 Task: Show all the properites of the current webpage.
Action: Mouse moved to (959, 25)
Screenshot: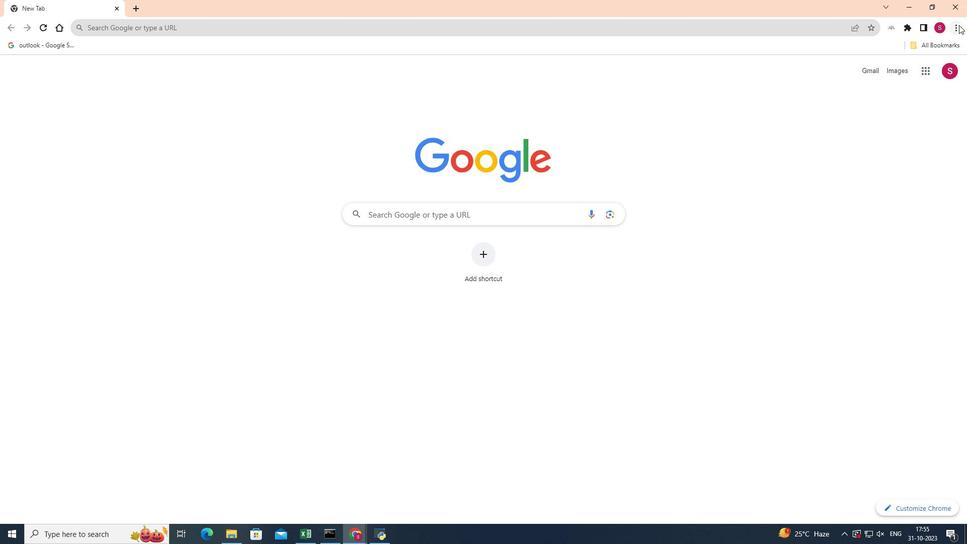 
Action: Mouse pressed left at (959, 25)
Screenshot: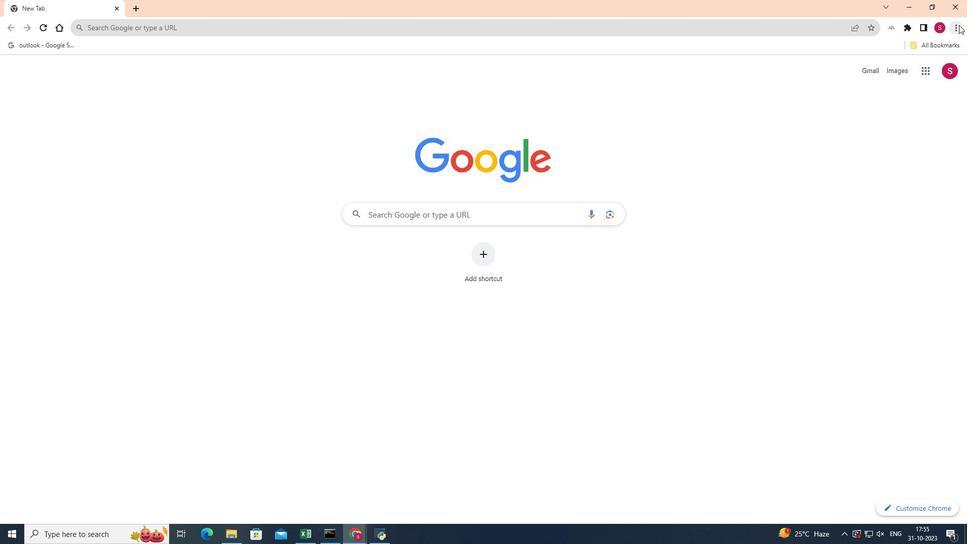 
Action: Mouse moved to (865, 182)
Screenshot: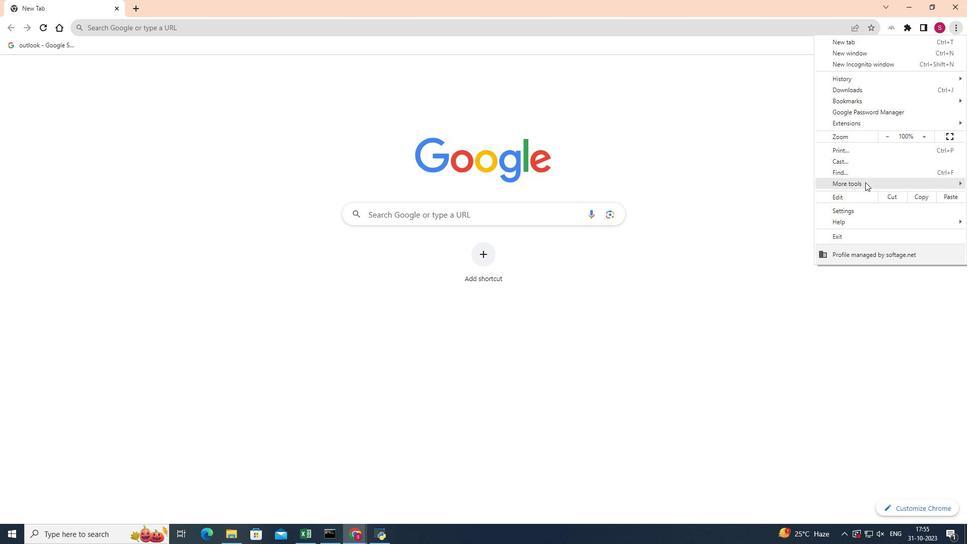 
Action: Mouse pressed left at (865, 182)
Screenshot: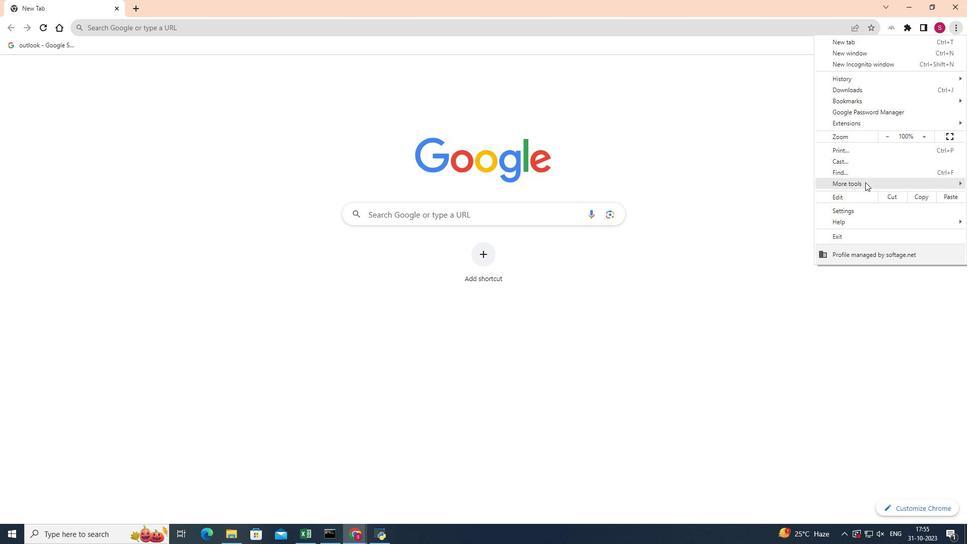 
Action: Mouse moved to (761, 256)
Screenshot: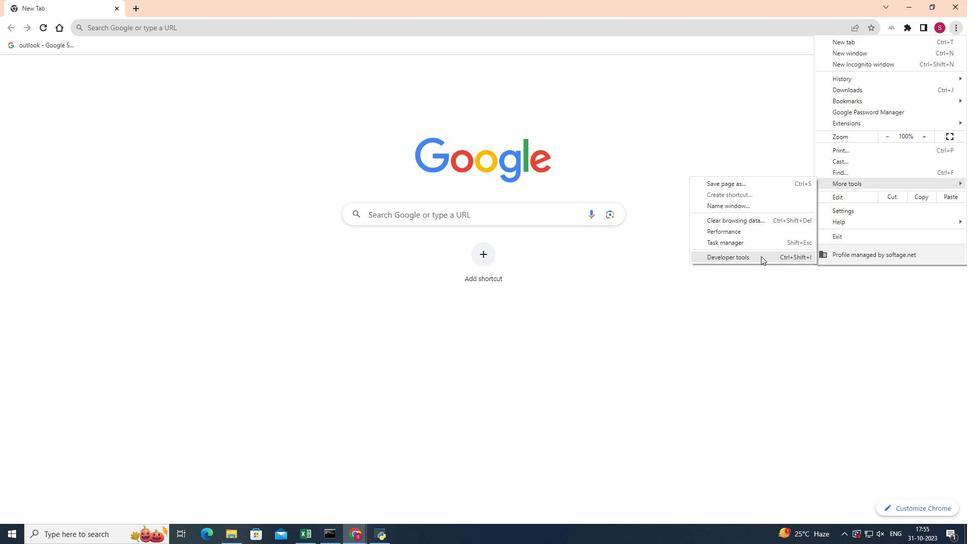 
Action: Mouse pressed left at (761, 256)
Screenshot: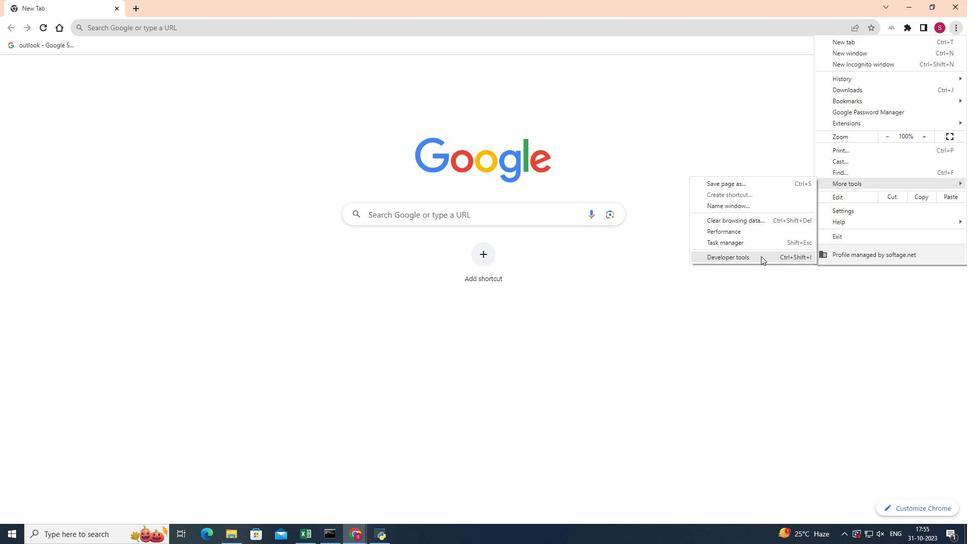 
Action: Mouse moved to (903, 410)
Screenshot: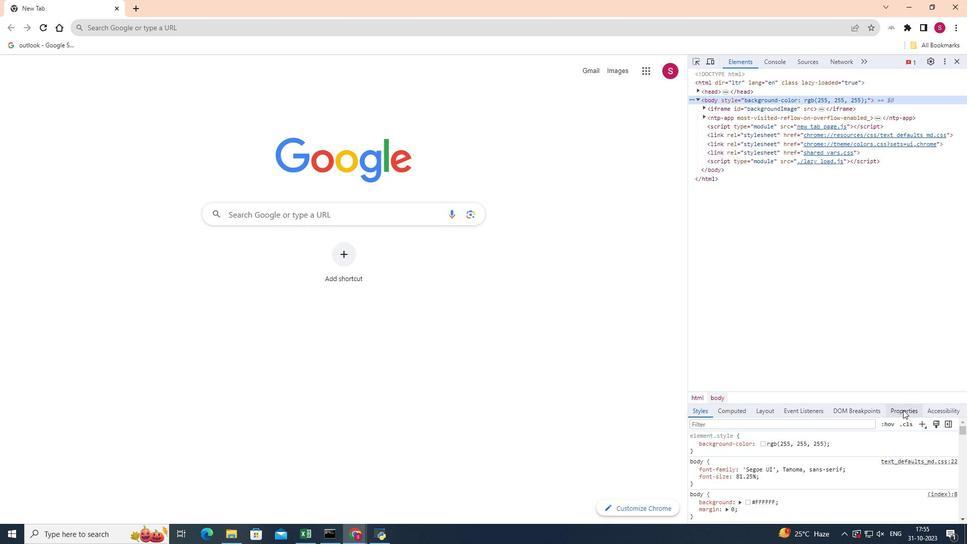 
Action: Mouse pressed left at (903, 410)
Screenshot: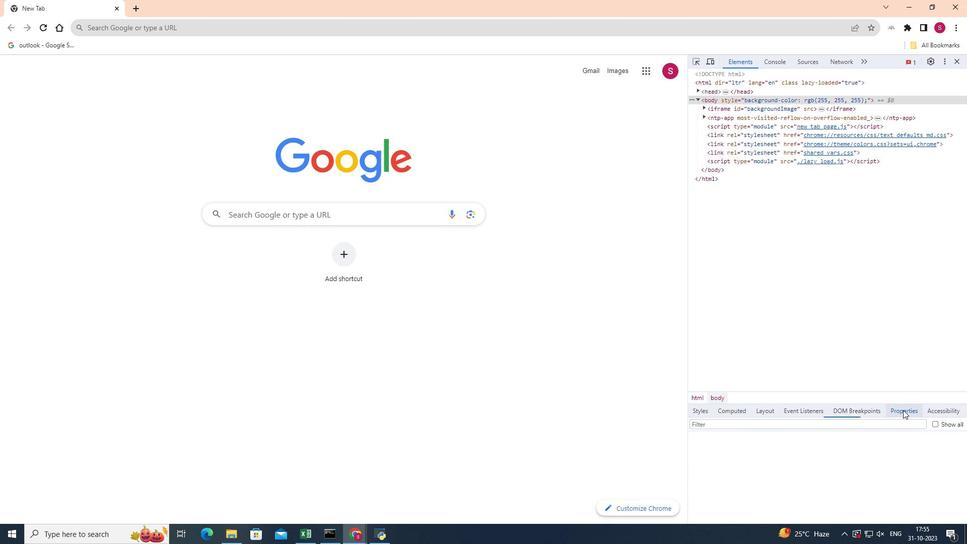 
Action: Mouse moved to (924, 424)
Screenshot: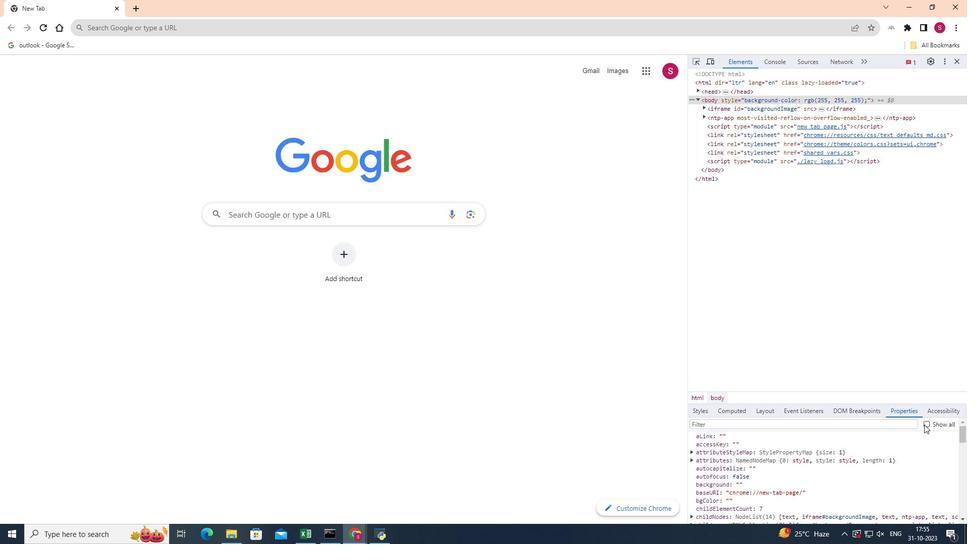 
Action: Mouse pressed left at (924, 424)
Screenshot: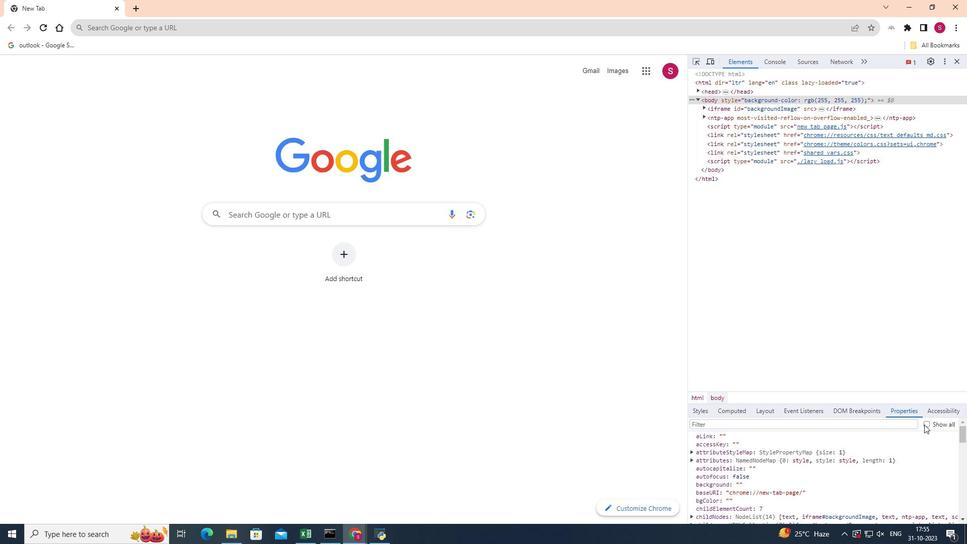 
Action: Mouse moved to (916, 460)
Screenshot: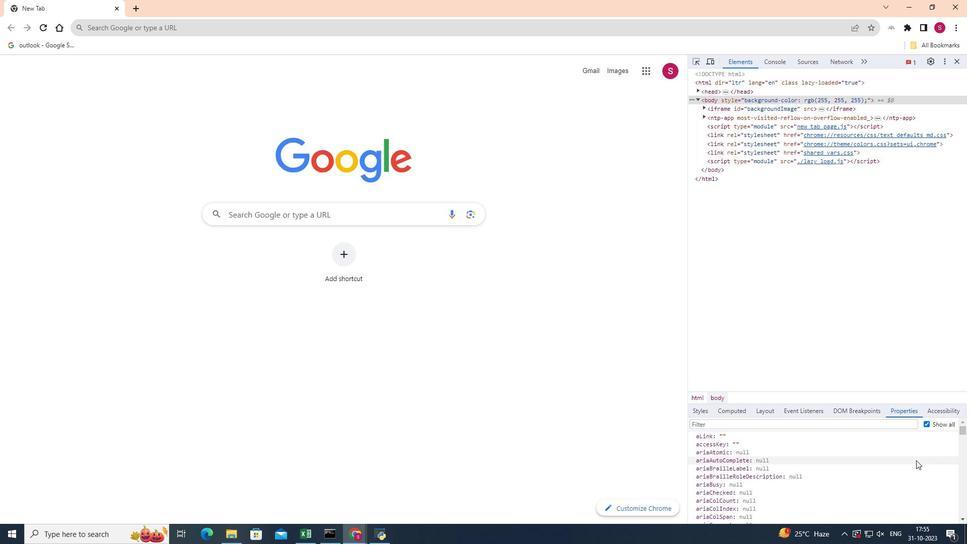
